 Task: Create List Brand Innovation in Board Resource Allocation Optimization to Workspace Enterprise Resource Planning Software. Create List Brand Research in Board Business Process Standardization to Workspace Enterprise Resource Planning Software. Create List Brand Intelligence in Board Brand Guidelines Development and Implementation to Workspace Enterprise Resource Planning Software
Action: Mouse moved to (50, 303)
Screenshot: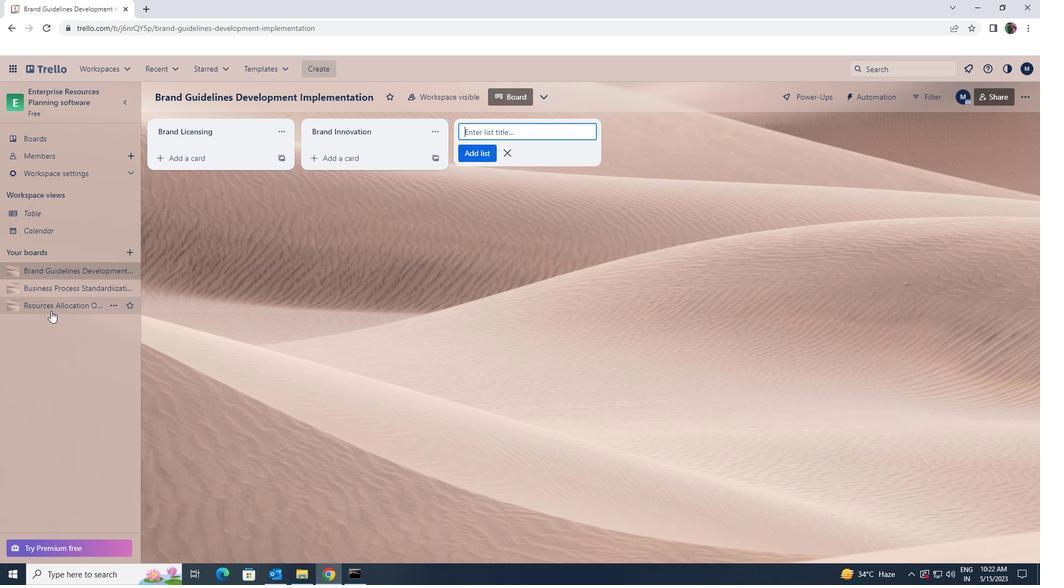 
Action: Mouse pressed left at (50, 303)
Screenshot: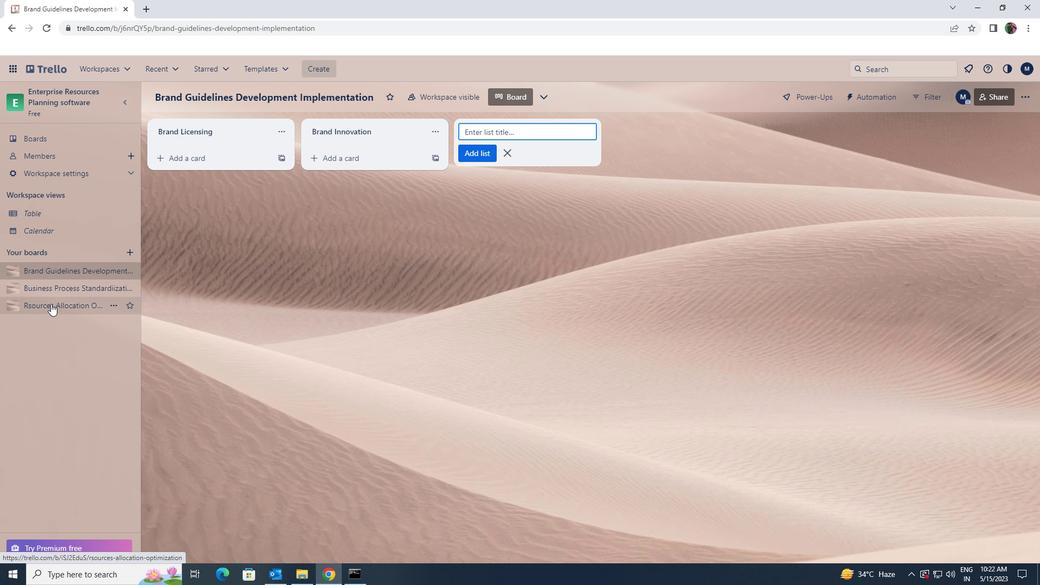 
Action: Mouse moved to (502, 137)
Screenshot: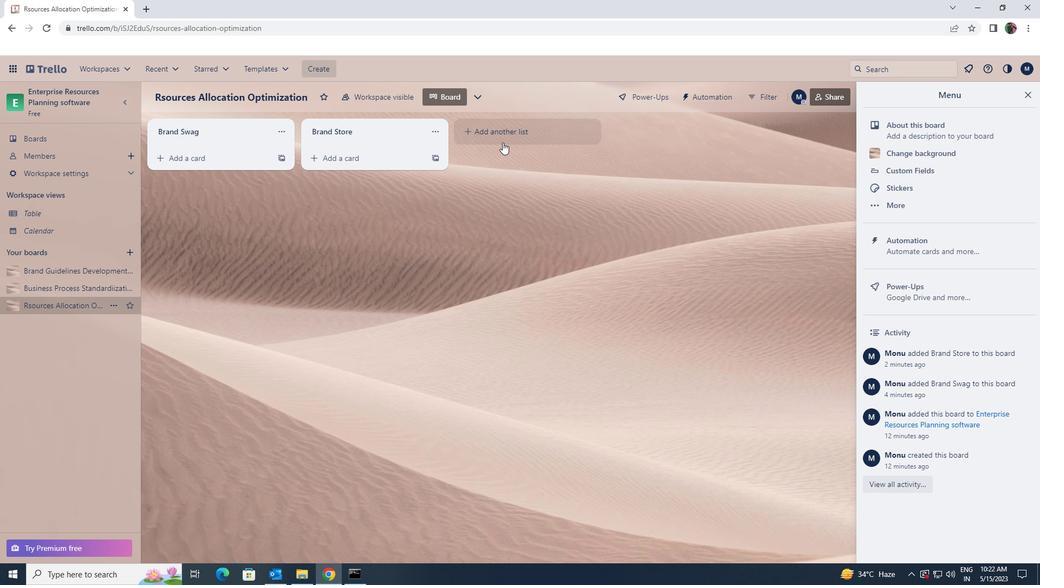 
Action: Mouse pressed left at (502, 137)
Screenshot: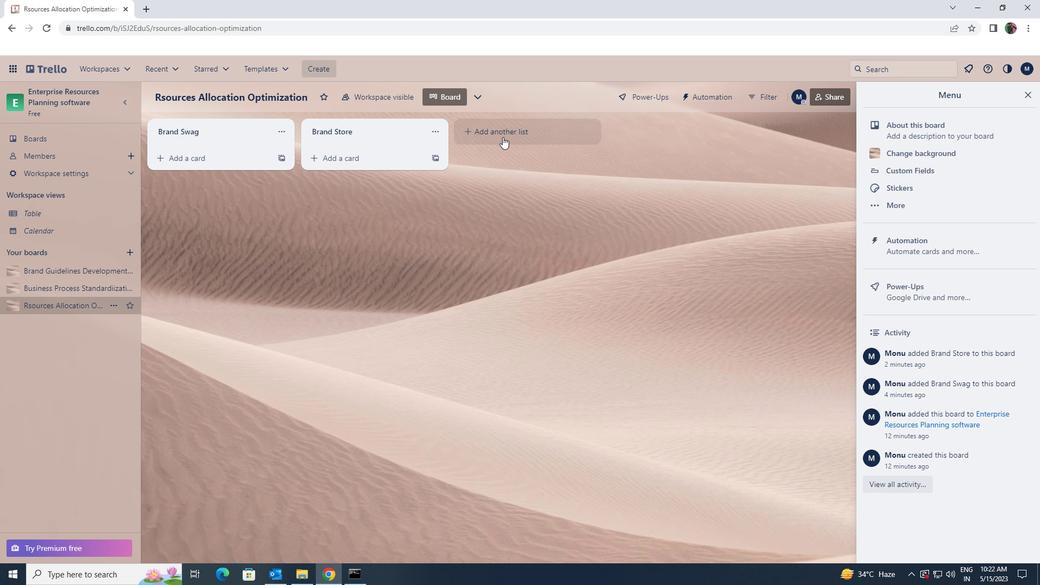 
Action: Key pressed <Key.shift>BRAND<Key.space><Key.shift>INNOVATION
Screenshot: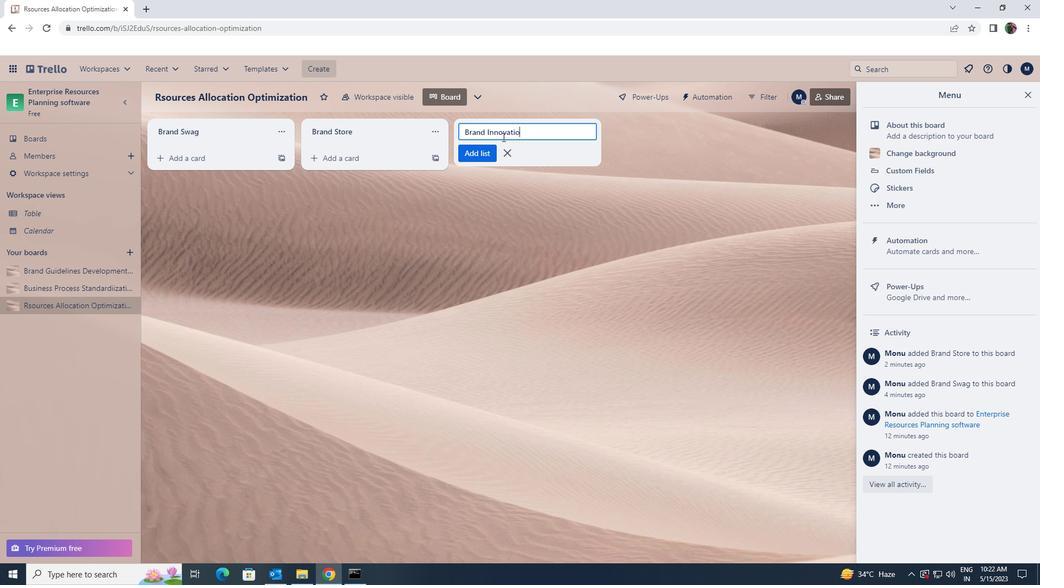 
Action: Mouse moved to (487, 145)
Screenshot: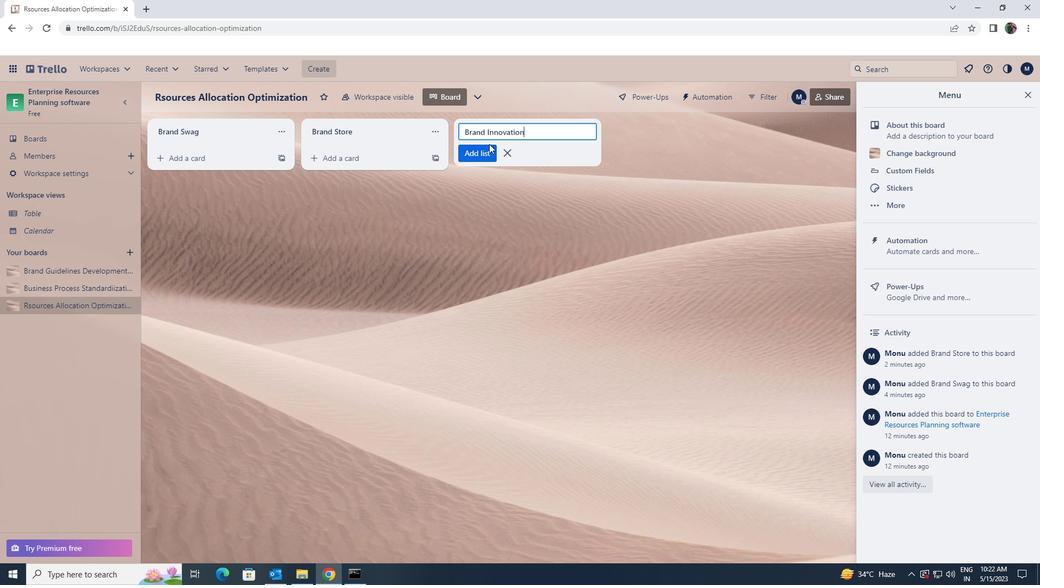 
Action: Mouse pressed left at (487, 145)
Screenshot: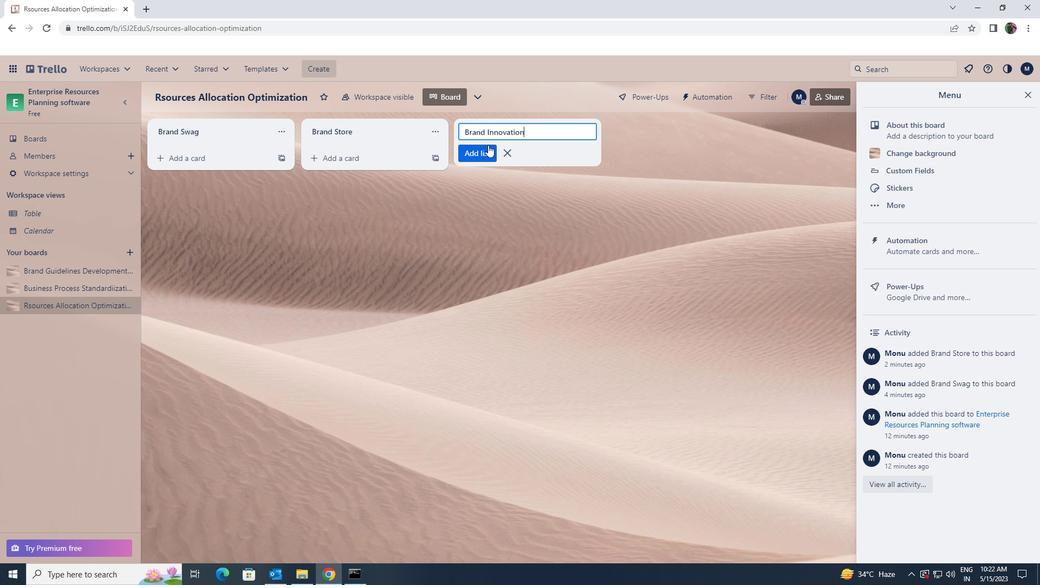 
Action: Mouse moved to (65, 285)
Screenshot: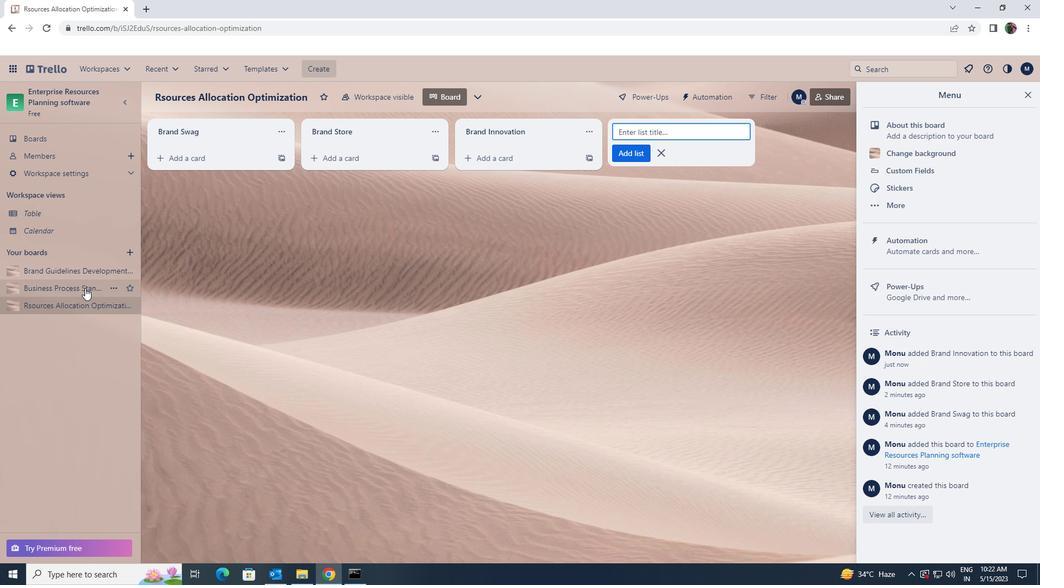 
Action: Mouse pressed left at (65, 285)
Screenshot: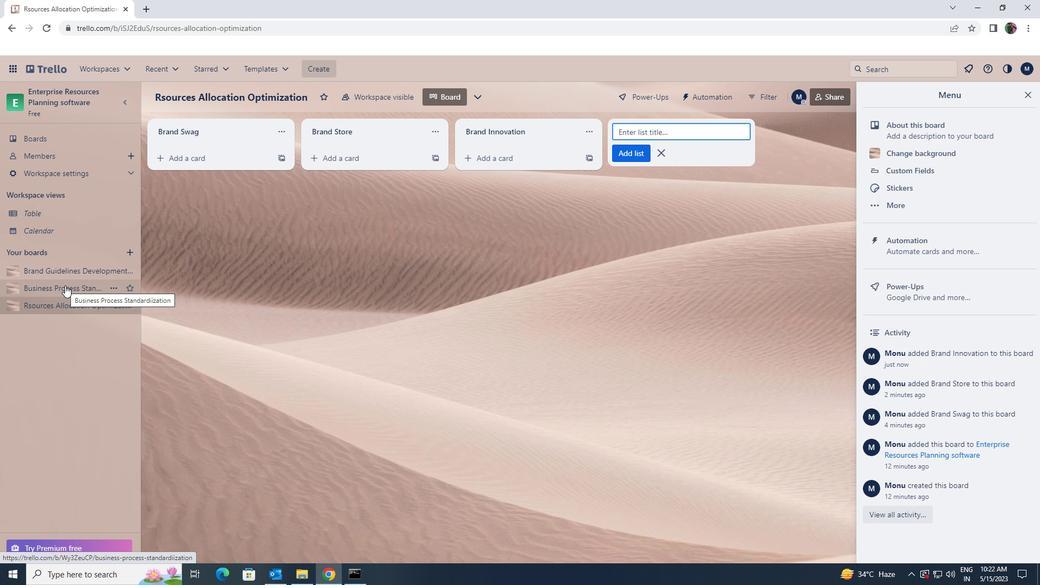 
Action: Mouse pressed left at (65, 285)
Screenshot: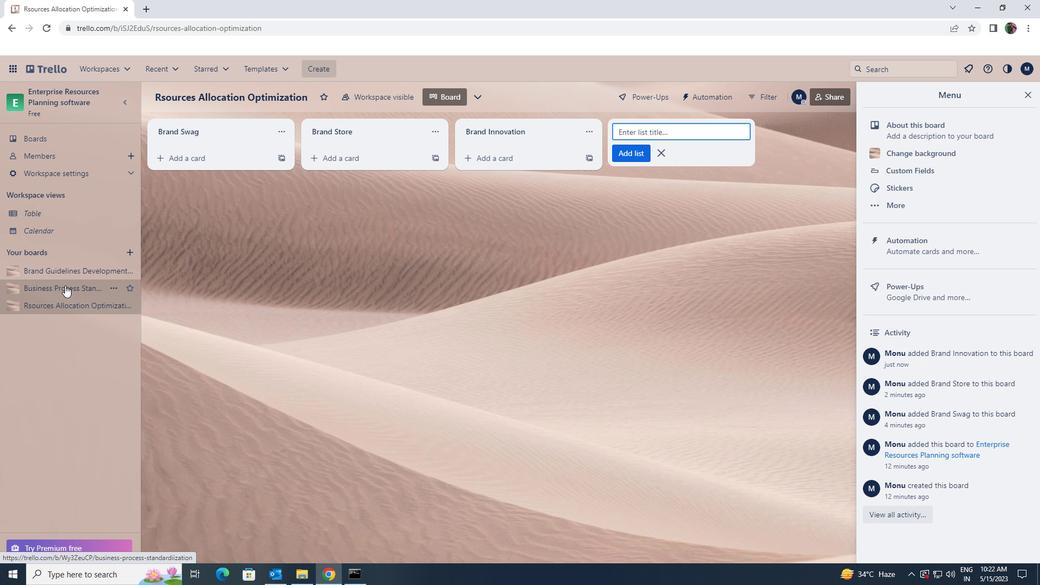 
Action: Mouse moved to (467, 131)
Screenshot: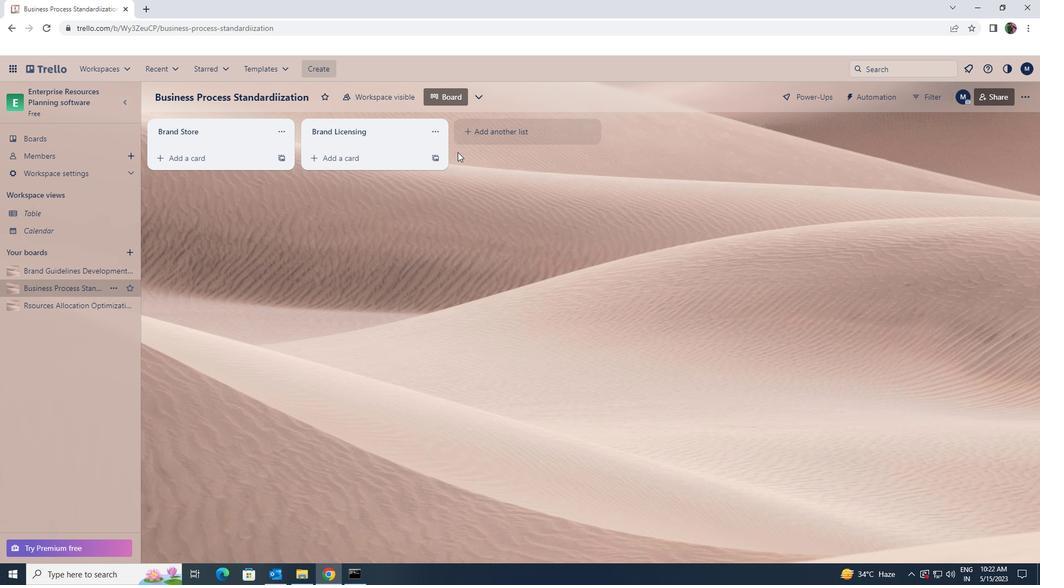 
Action: Mouse pressed left at (467, 131)
Screenshot: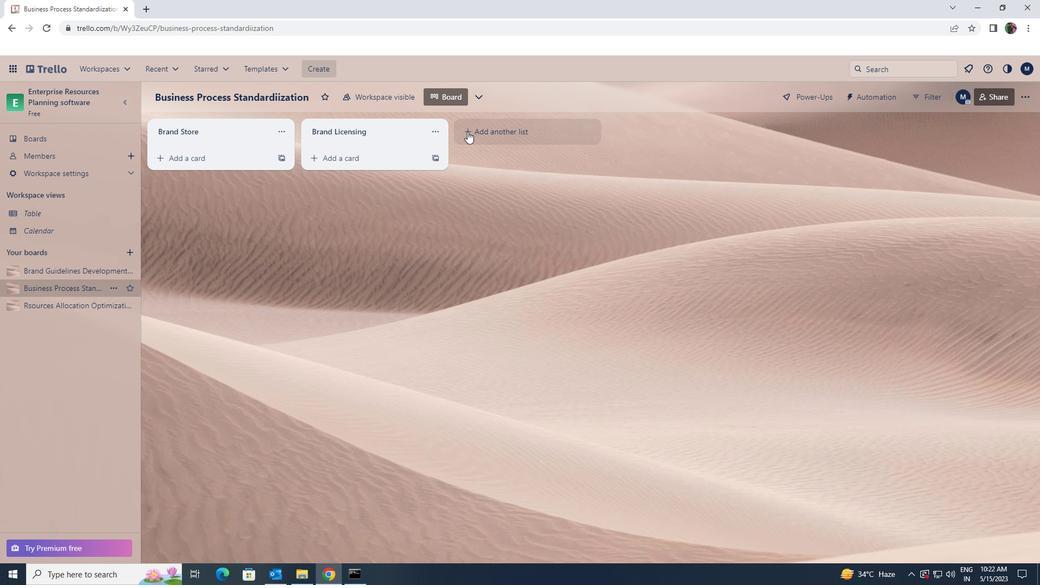 
Action: Key pressed <Key.shift>BRAND<Key.space><Key.shift>RESEARCH
Screenshot: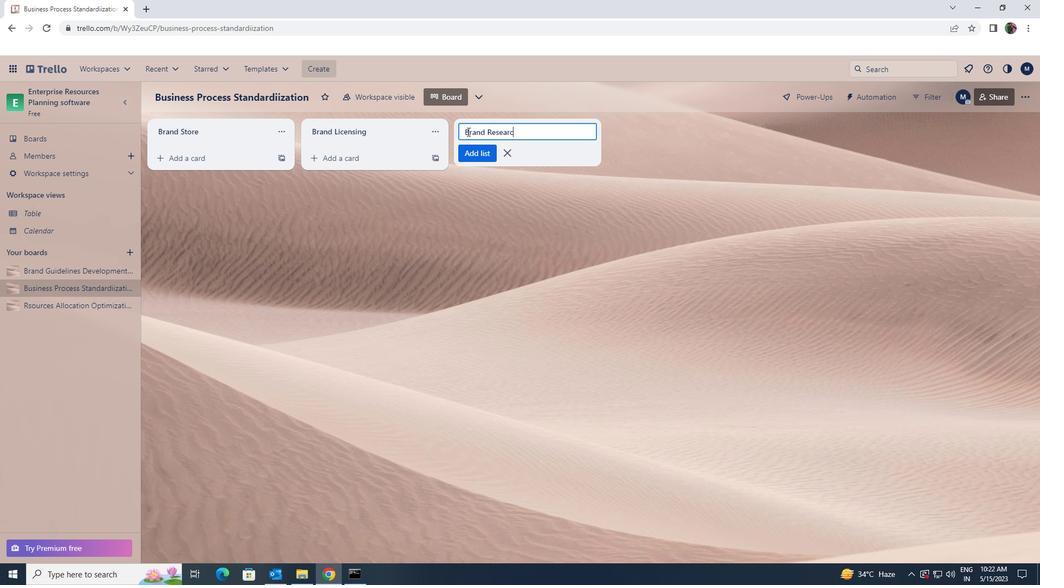 
Action: Mouse moved to (483, 153)
Screenshot: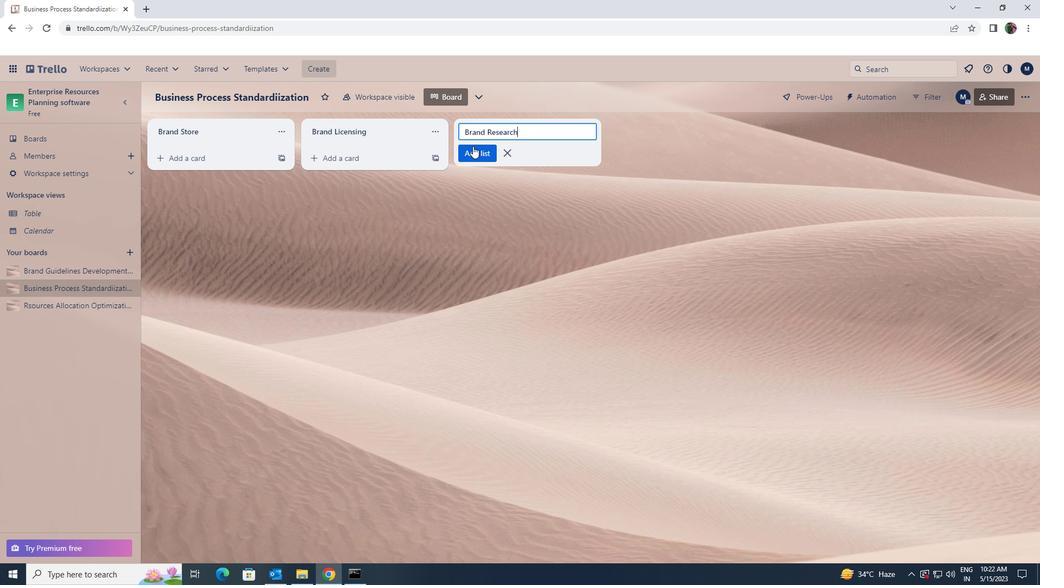 
Action: Mouse pressed left at (483, 153)
Screenshot: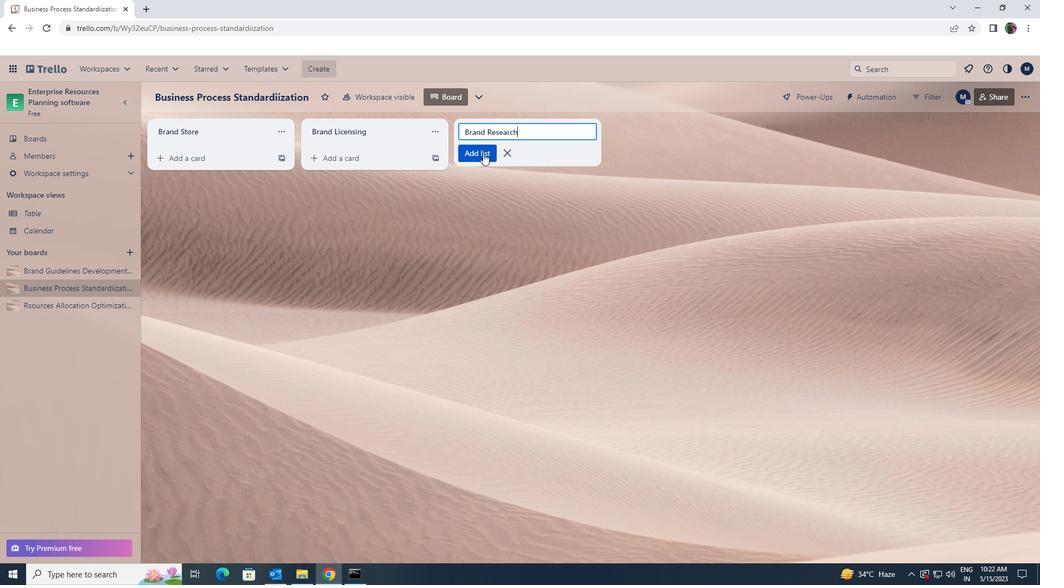 
Action: Mouse moved to (71, 269)
Screenshot: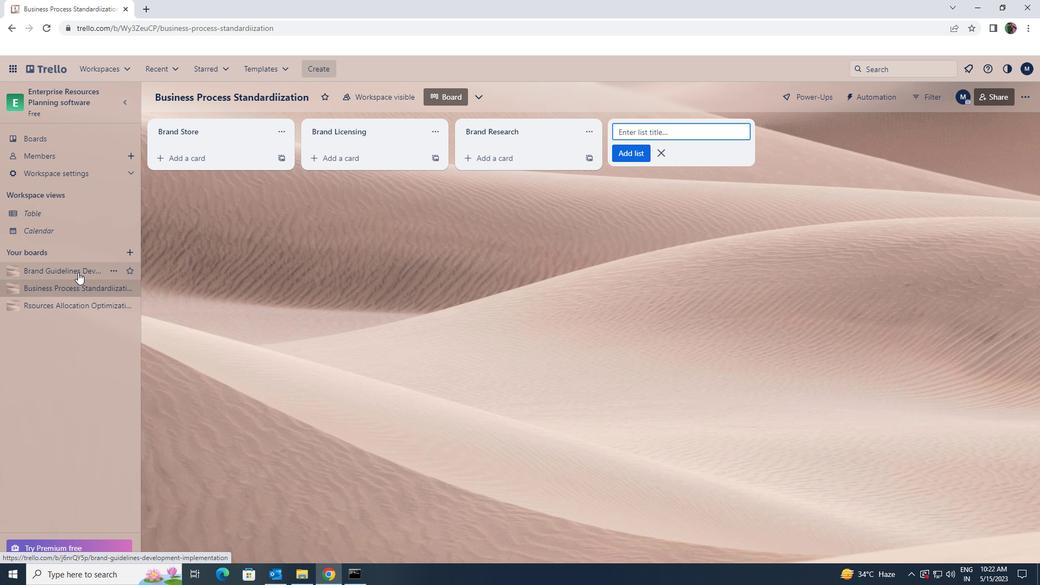 
Action: Mouse pressed left at (71, 269)
Screenshot: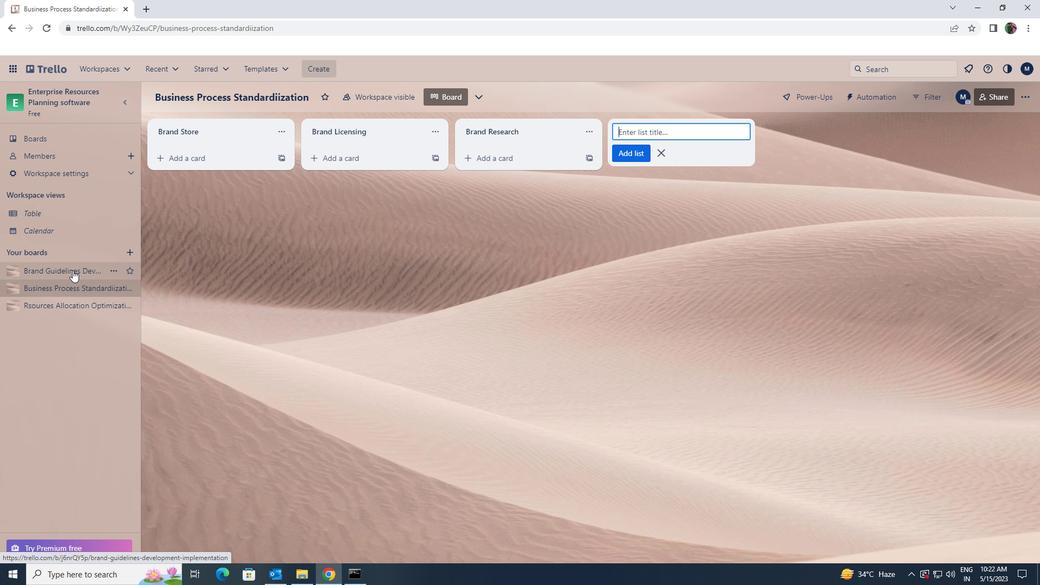 
Action: Mouse moved to (525, 128)
Screenshot: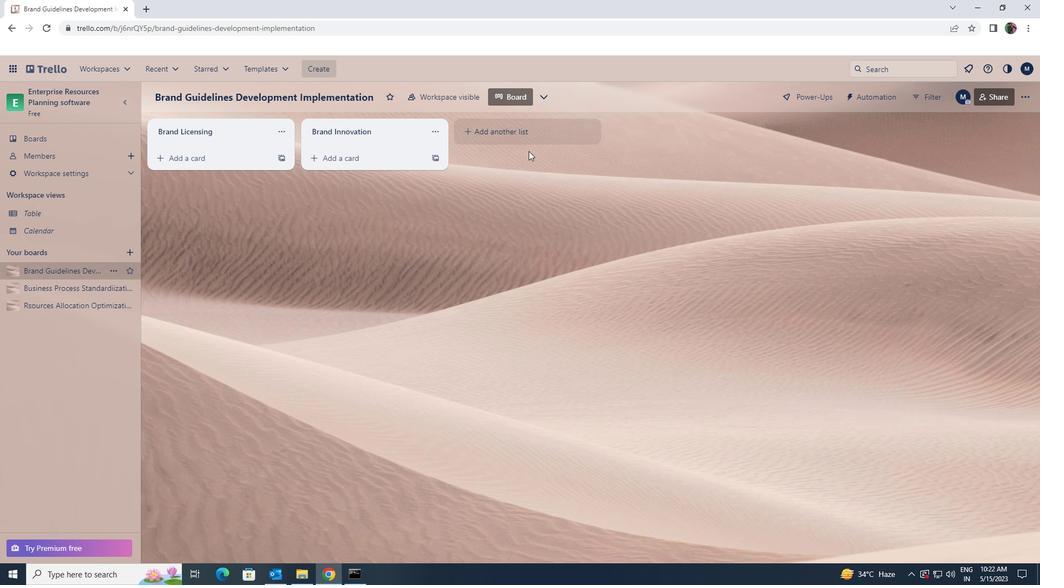 
Action: Mouse pressed left at (525, 128)
Screenshot: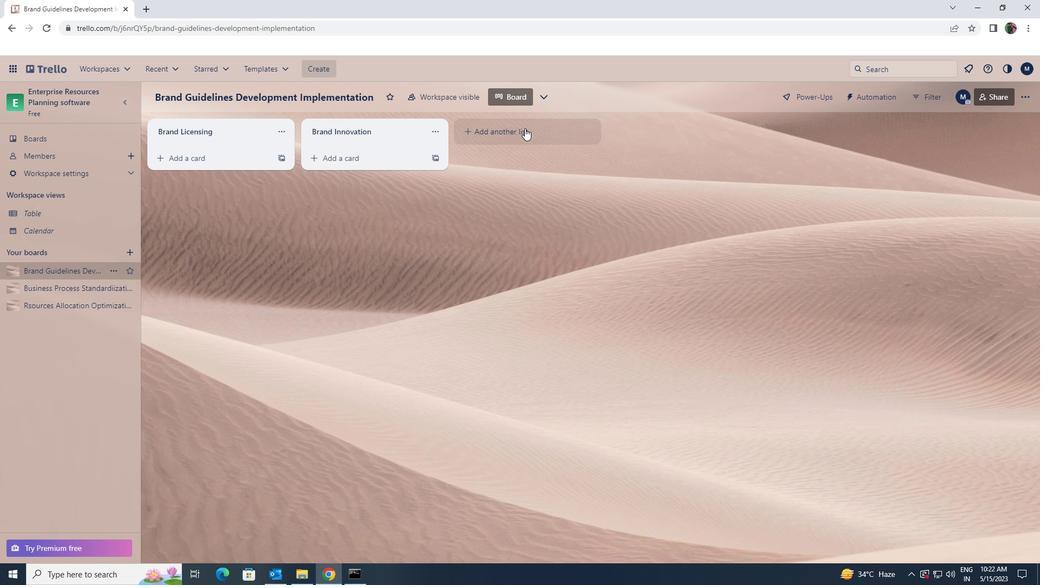 
Action: Key pressed <Key.shift>BRAND<Key.space><Key.shift>INTELLIGNCE
Screenshot: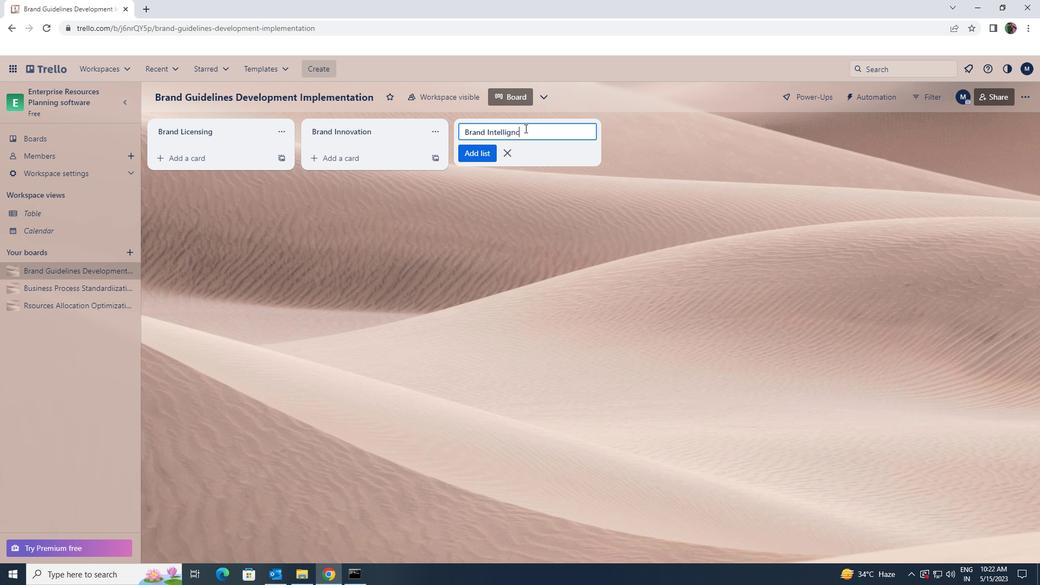 
Action: Mouse moved to (463, 161)
Screenshot: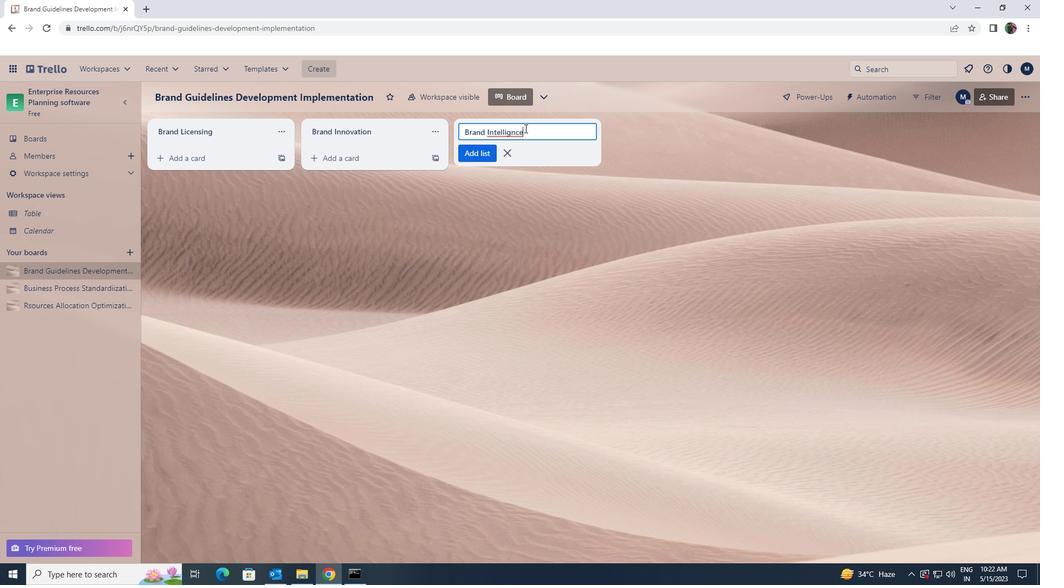 
Action: Key pressed <Key.backspace><Key.backspace><Key.backspace><Key.backspace>GENCE
Screenshot: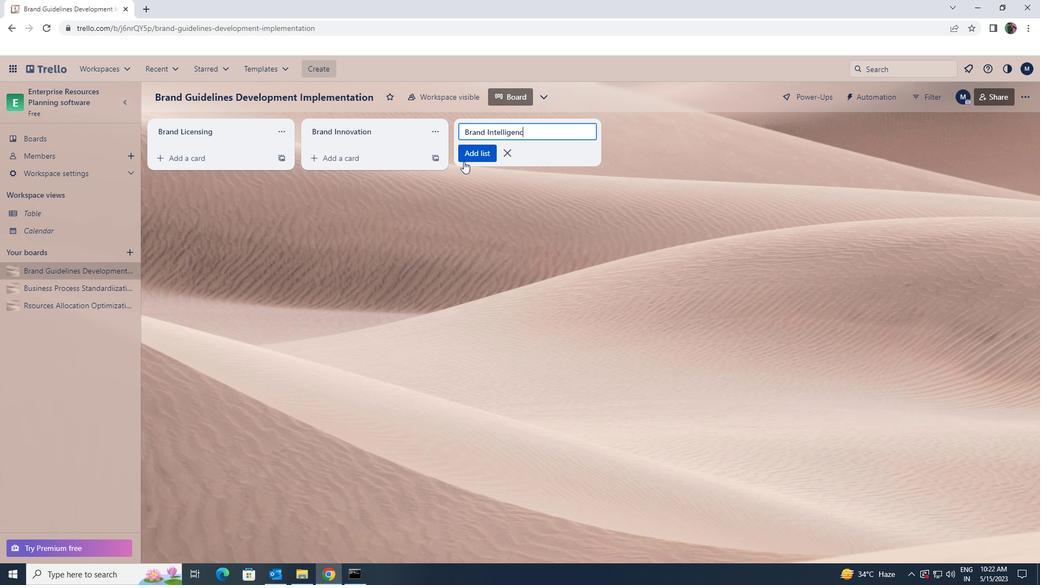 
Action: Mouse moved to (465, 156)
Screenshot: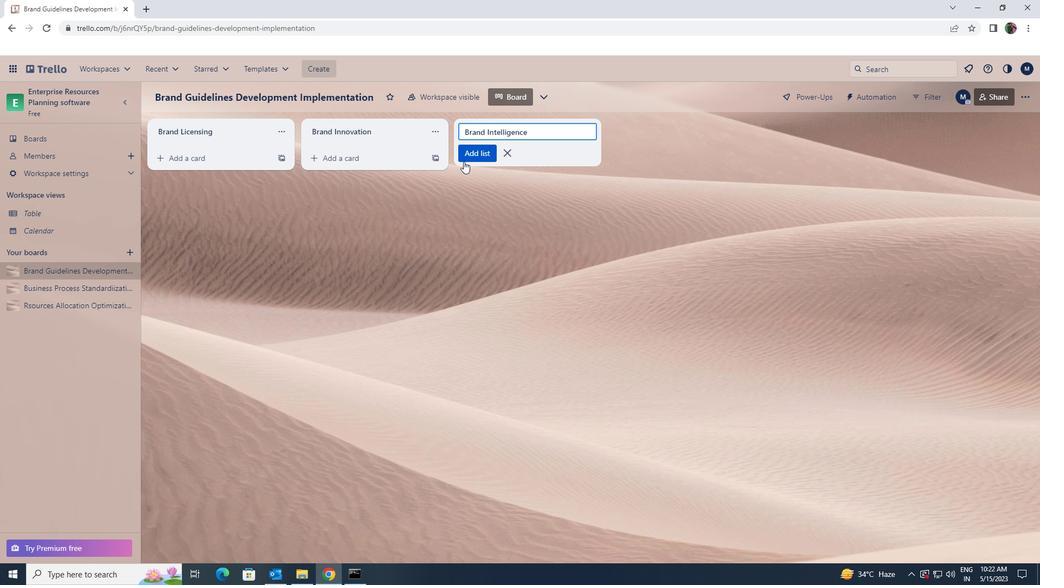 
Action: Mouse pressed left at (465, 156)
Screenshot: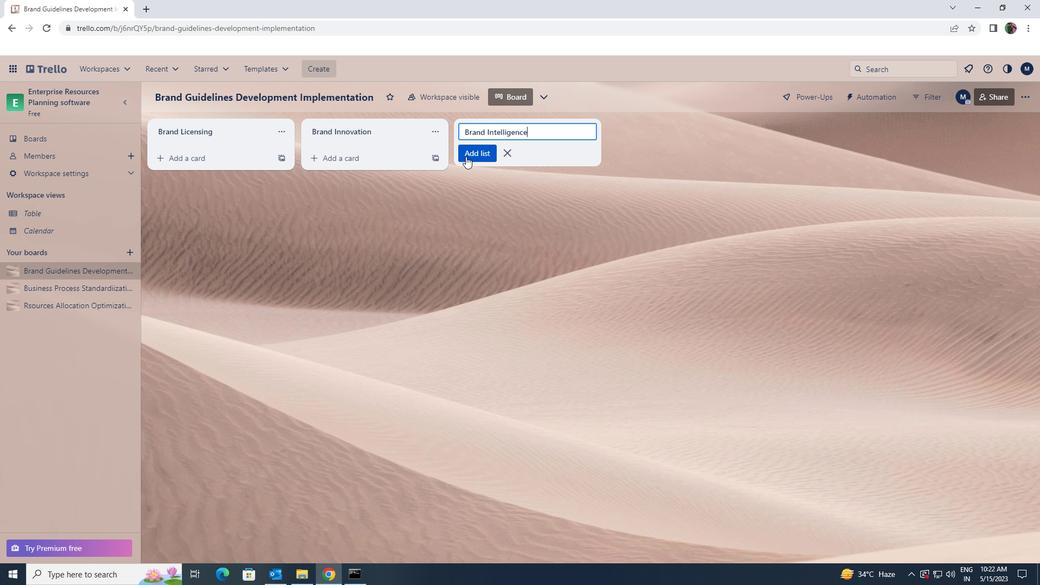 
